 Task: In the  document poem.pdf. Insert footer and write 'www.lunaTech.com'. Find the word using Dictionary 'Moment' Use the tool word Count and display word count while typing
Action: Mouse moved to (258, 324)
Screenshot: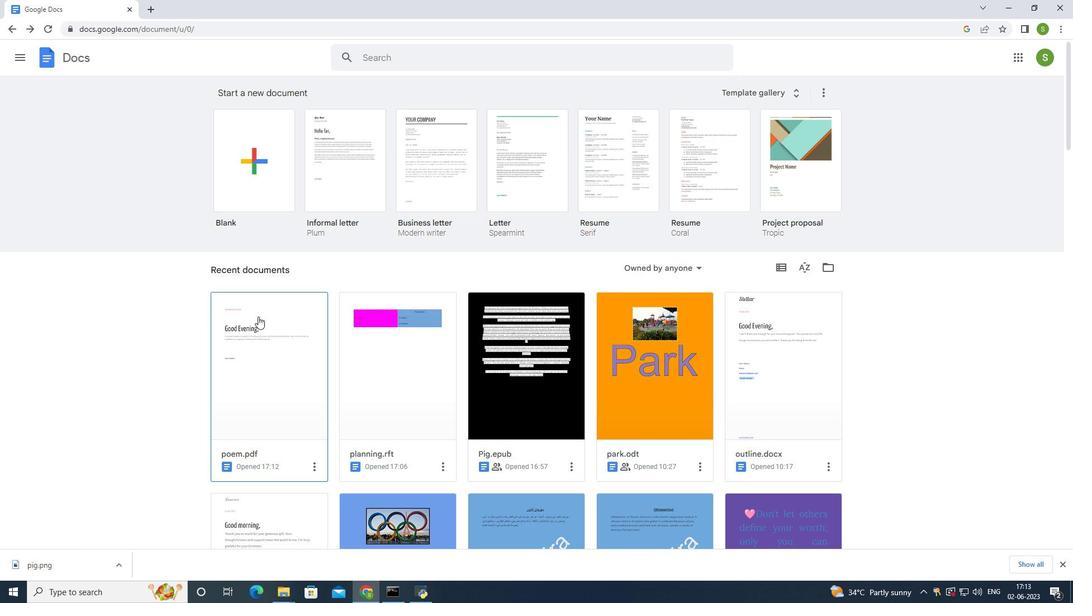 
Action: Mouse pressed left at (258, 324)
Screenshot: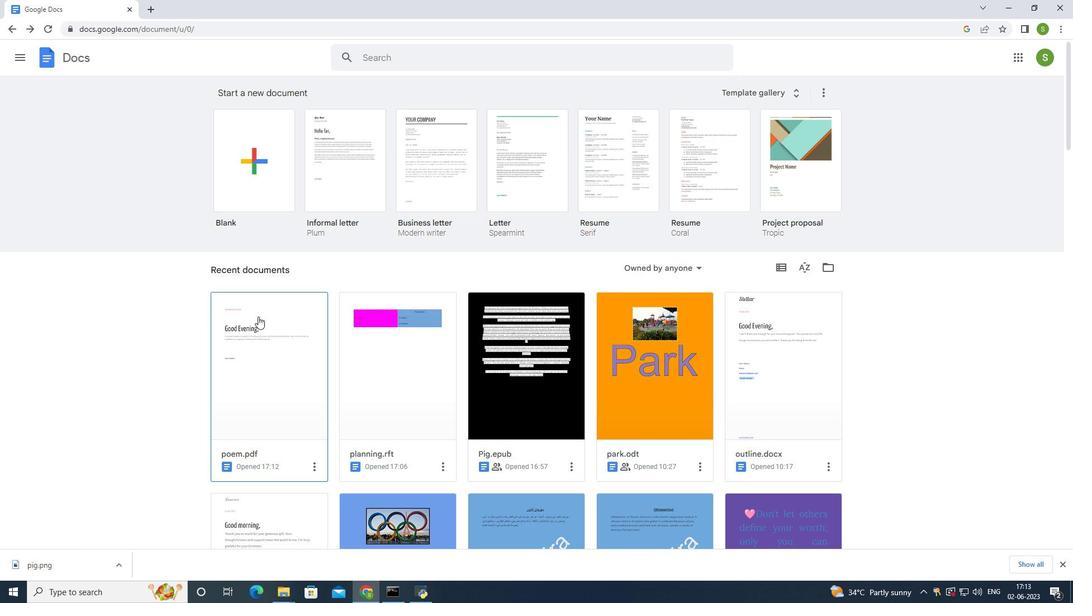 
Action: Mouse moved to (427, 436)
Screenshot: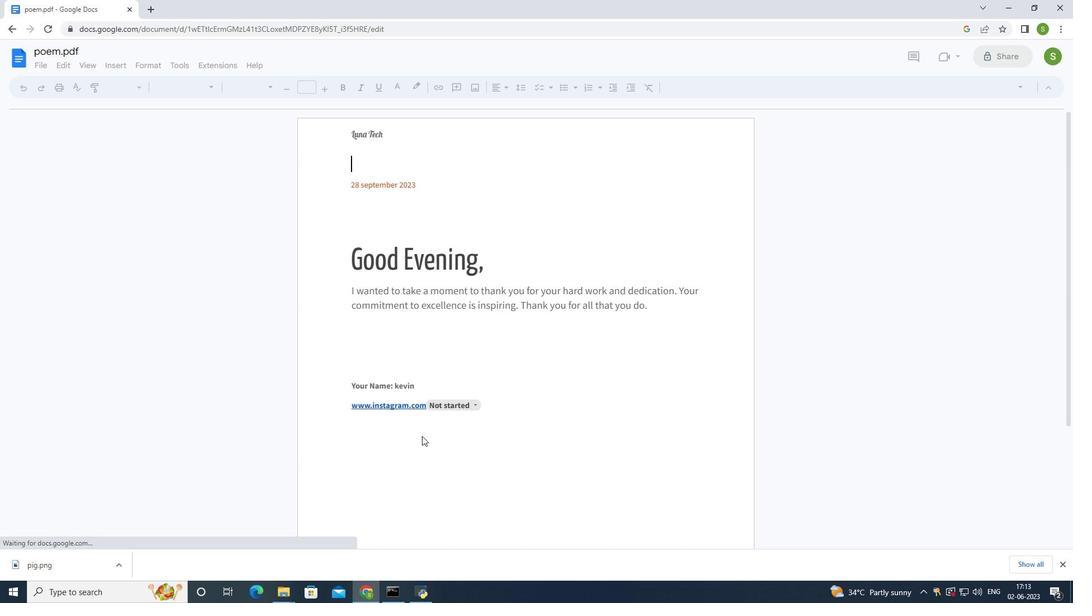 
Action: Mouse scrolled (427, 435) with delta (0, 0)
Screenshot: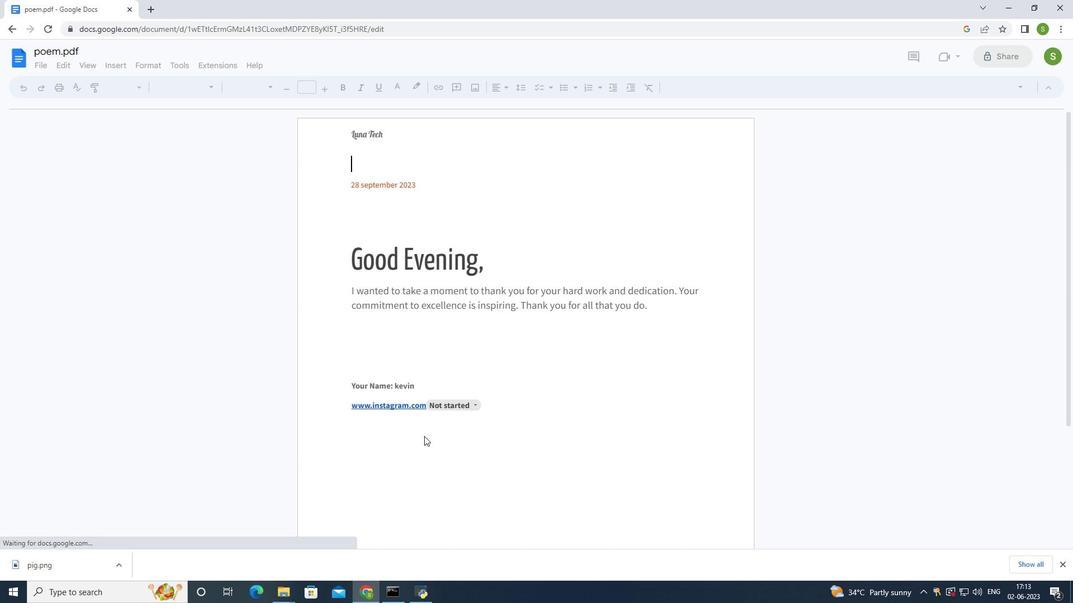 
Action: Mouse scrolled (427, 435) with delta (0, 0)
Screenshot: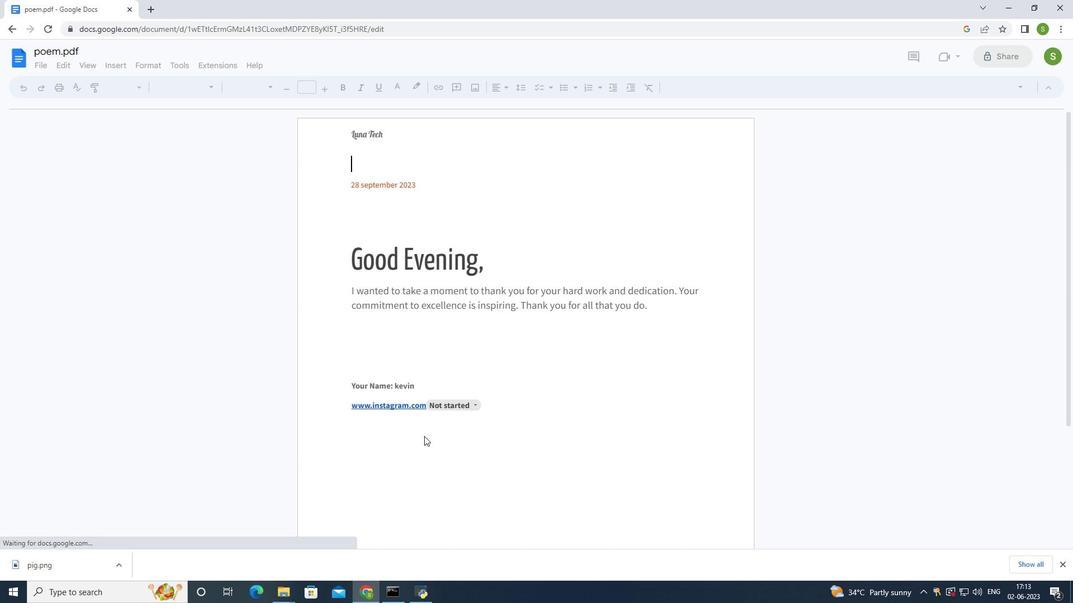 
Action: Mouse moved to (427, 436)
Screenshot: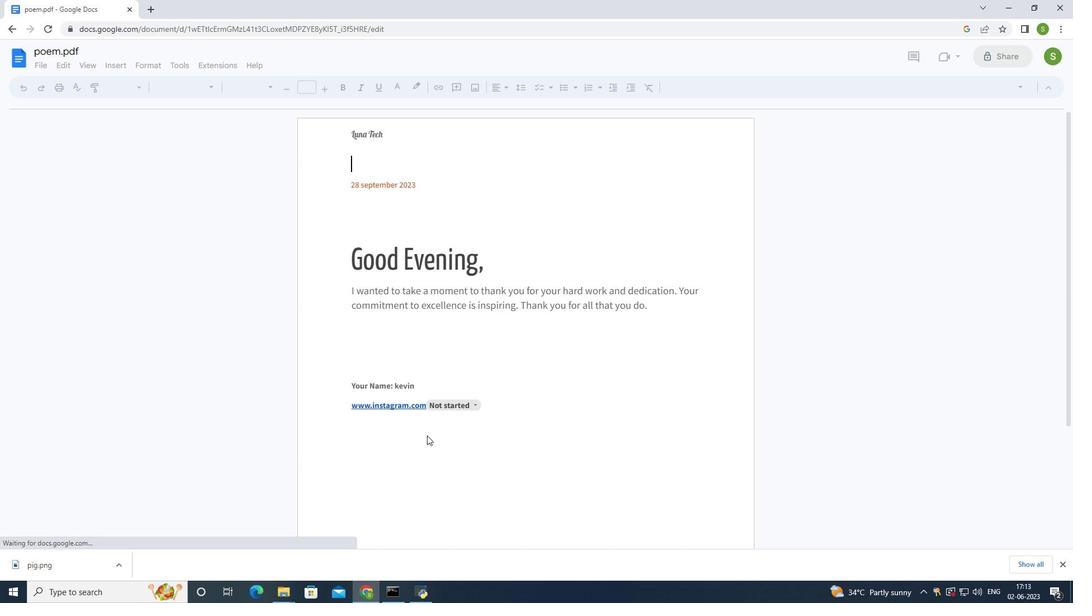 
Action: Mouse scrolled (427, 435) with delta (0, 0)
Screenshot: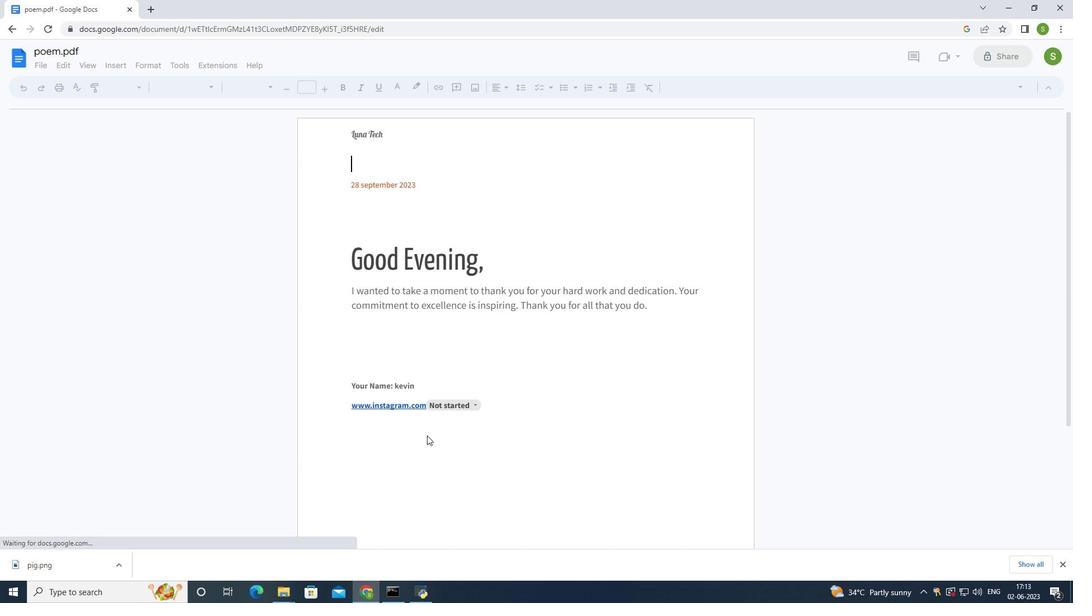 
Action: Mouse moved to (427, 437)
Screenshot: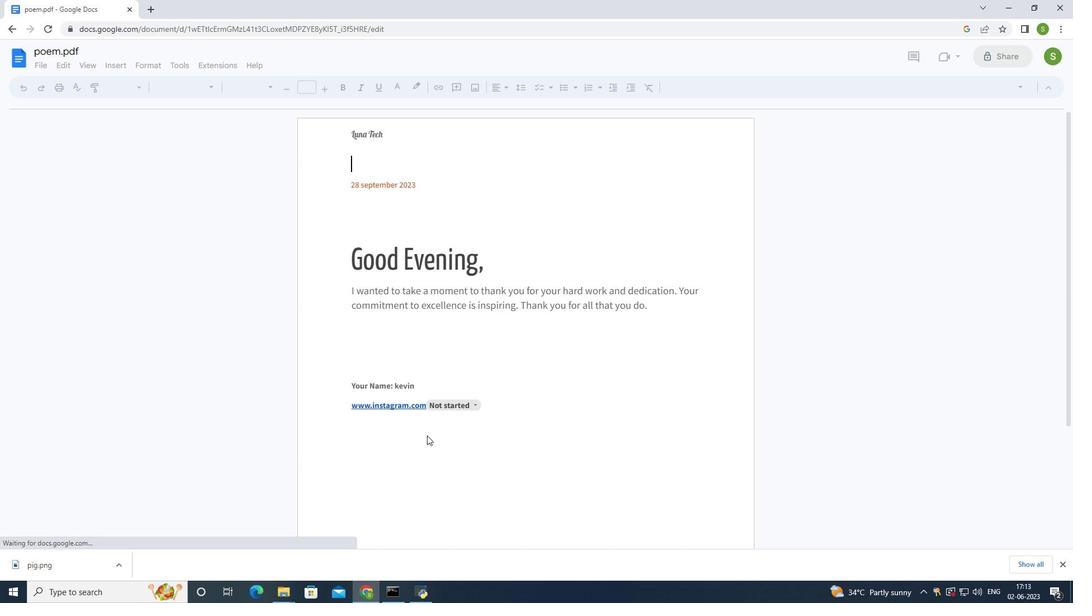 
Action: Mouse scrolled (427, 436) with delta (0, 0)
Screenshot: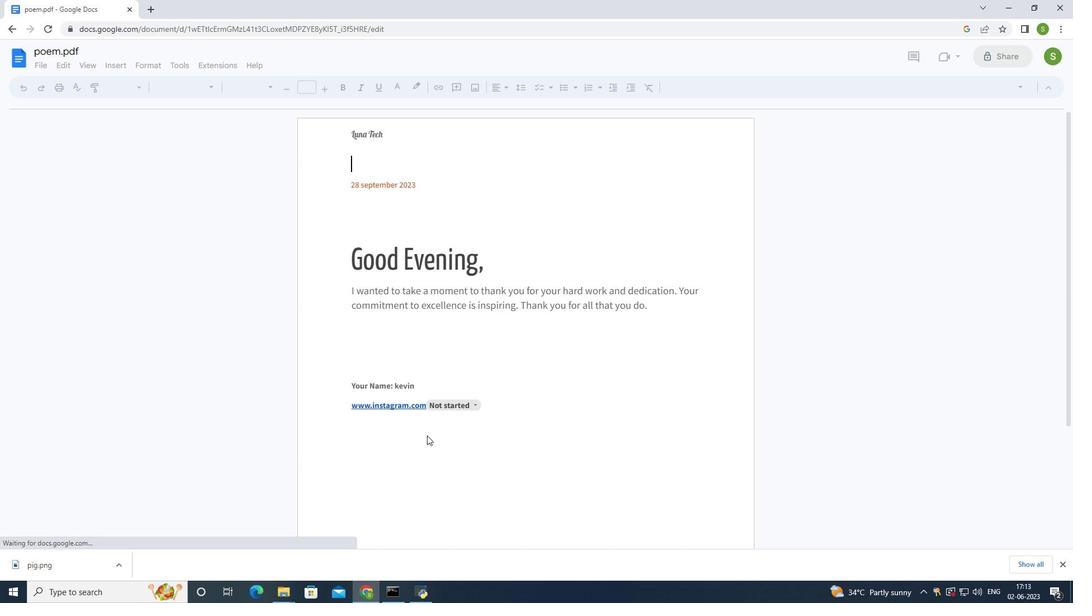 
Action: Mouse moved to (427, 437)
Screenshot: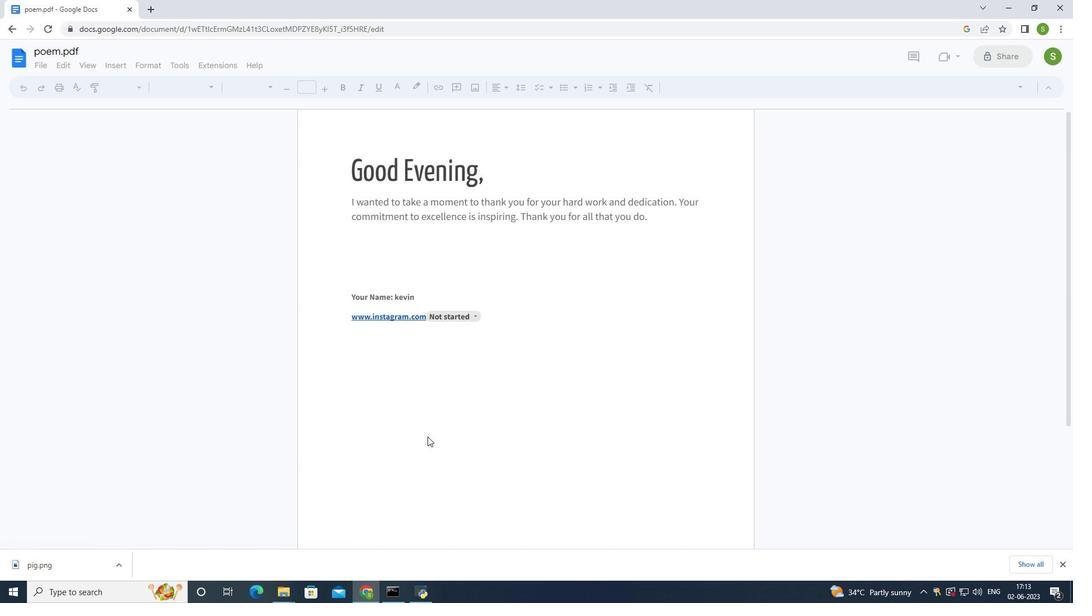 
Action: Mouse scrolled (427, 436) with delta (0, 0)
Screenshot: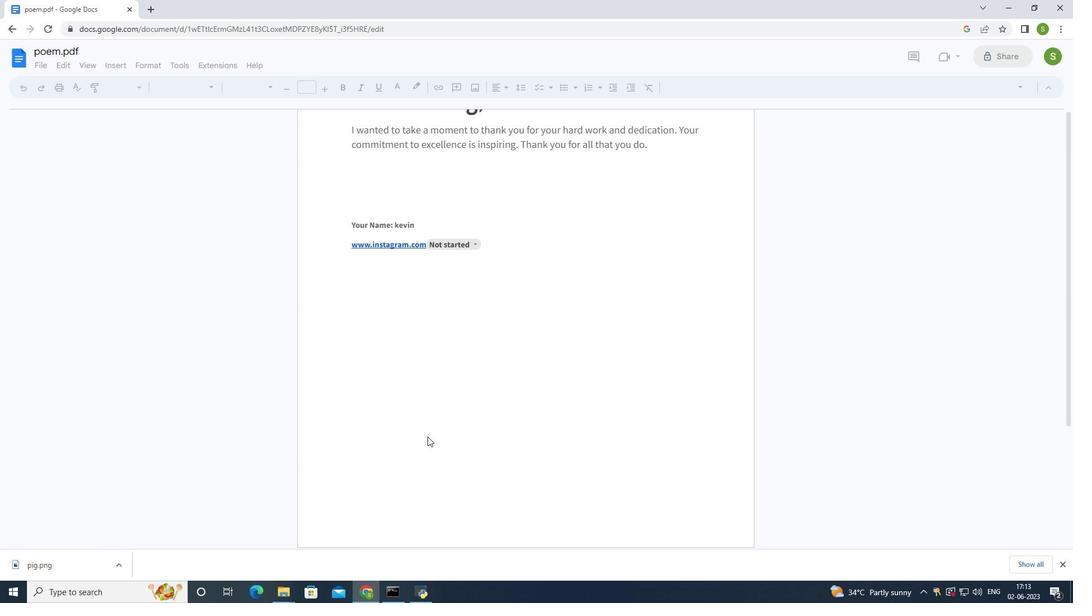
Action: Mouse scrolled (427, 436) with delta (0, 0)
Screenshot: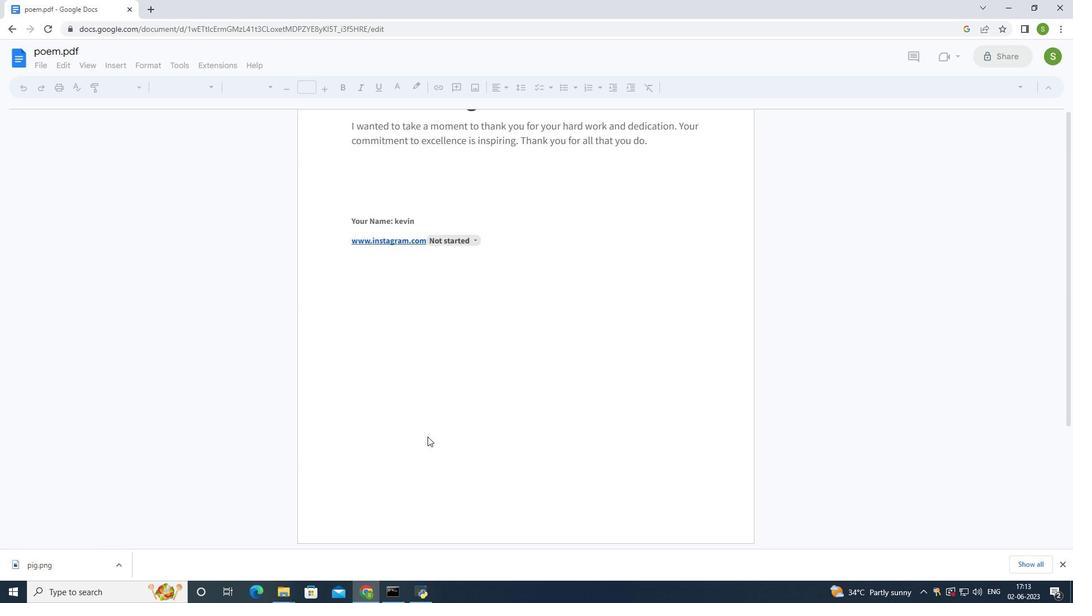 
Action: Mouse scrolled (427, 436) with delta (0, 0)
Screenshot: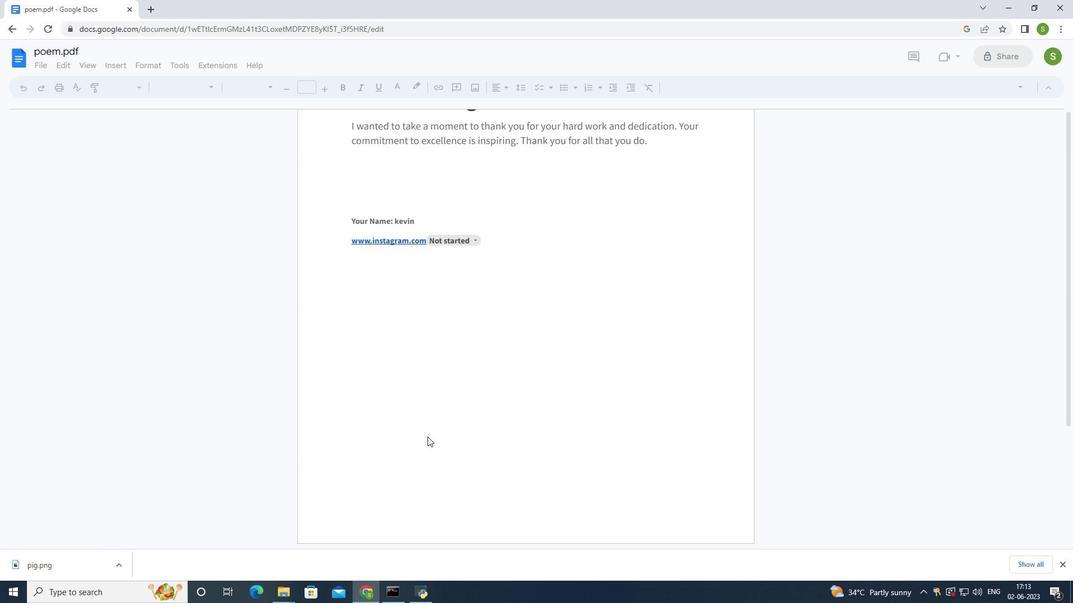 
Action: Mouse moved to (377, 509)
Screenshot: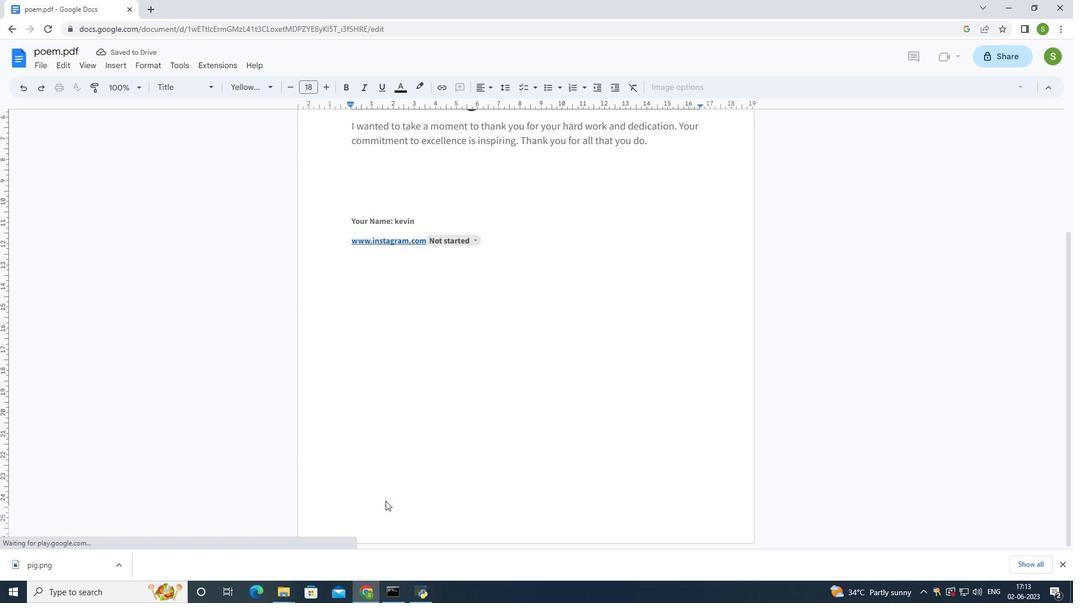 
Action: Mouse pressed left at (377, 509)
Screenshot: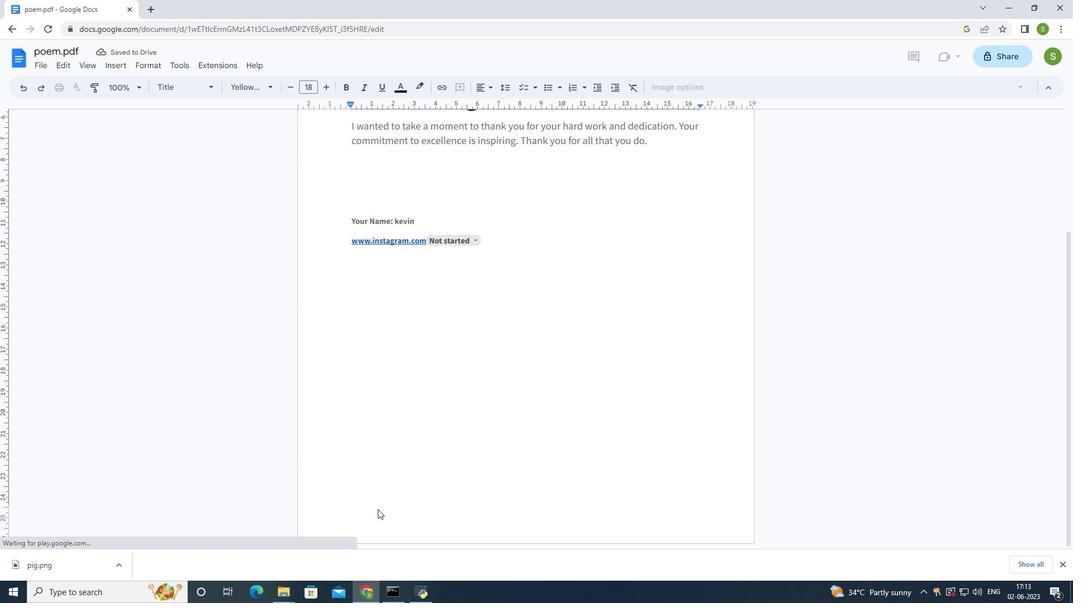 
Action: Mouse pressed left at (377, 509)
Screenshot: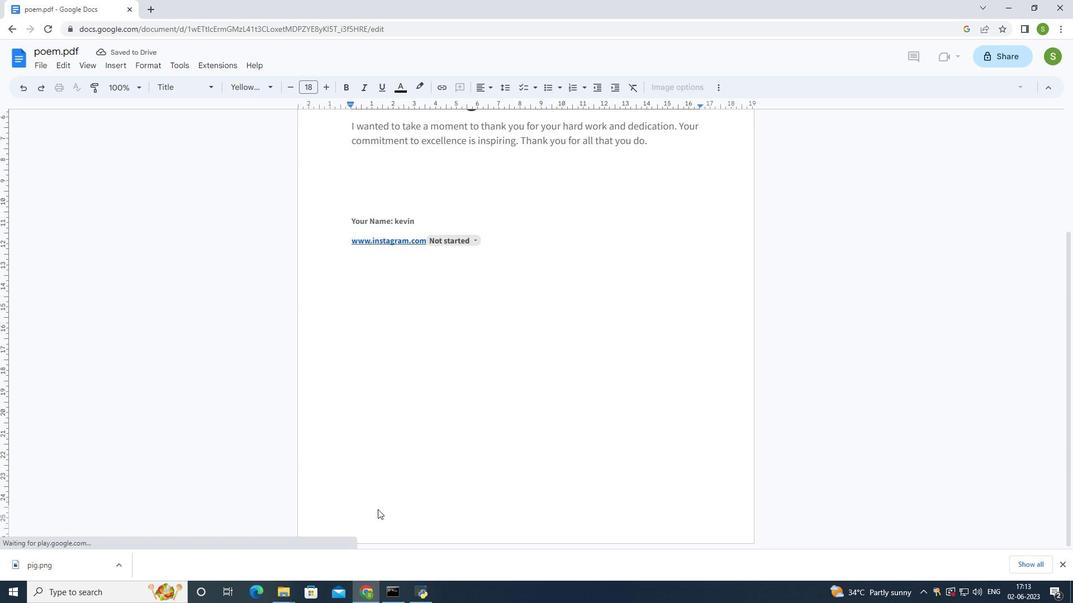 
Action: Mouse moved to (377, 510)
Screenshot: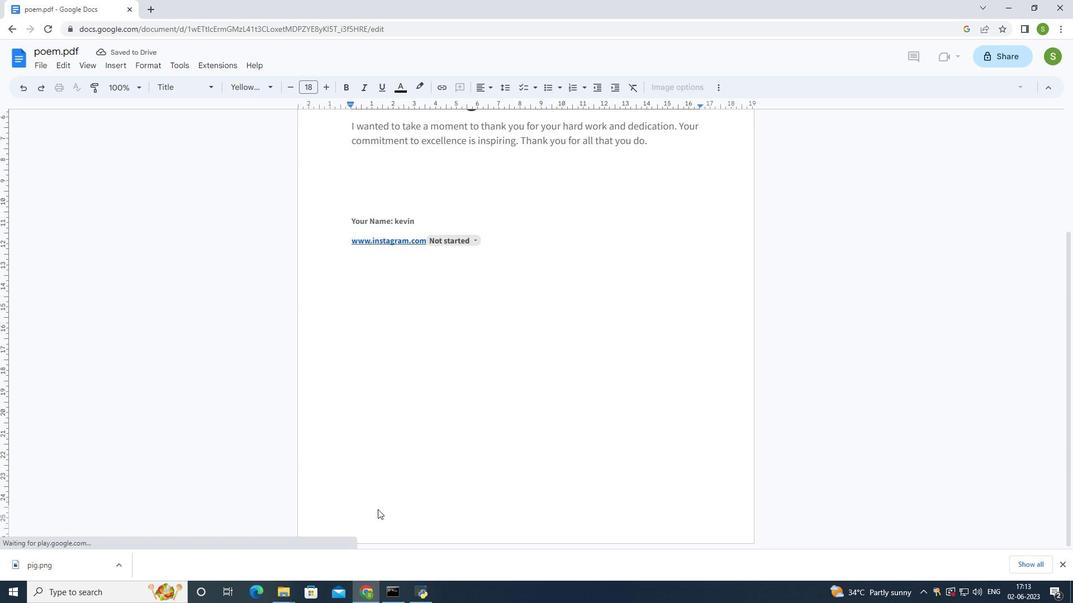 
Action: Mouse pressed left at (377, 510)
Screenshot: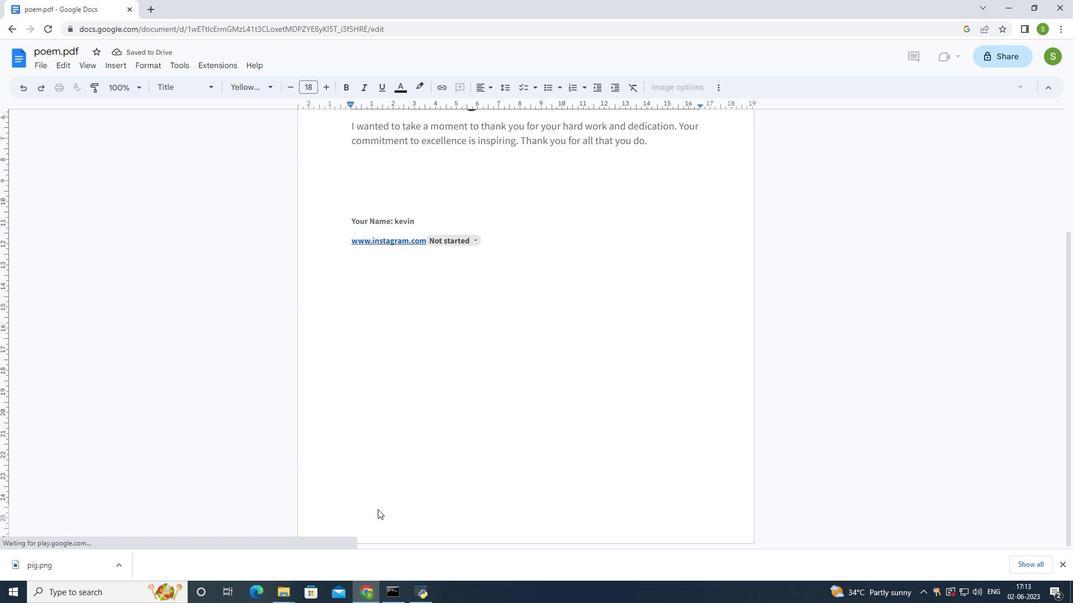 
Action: Mouse moved to (442, 84)
Screenshot: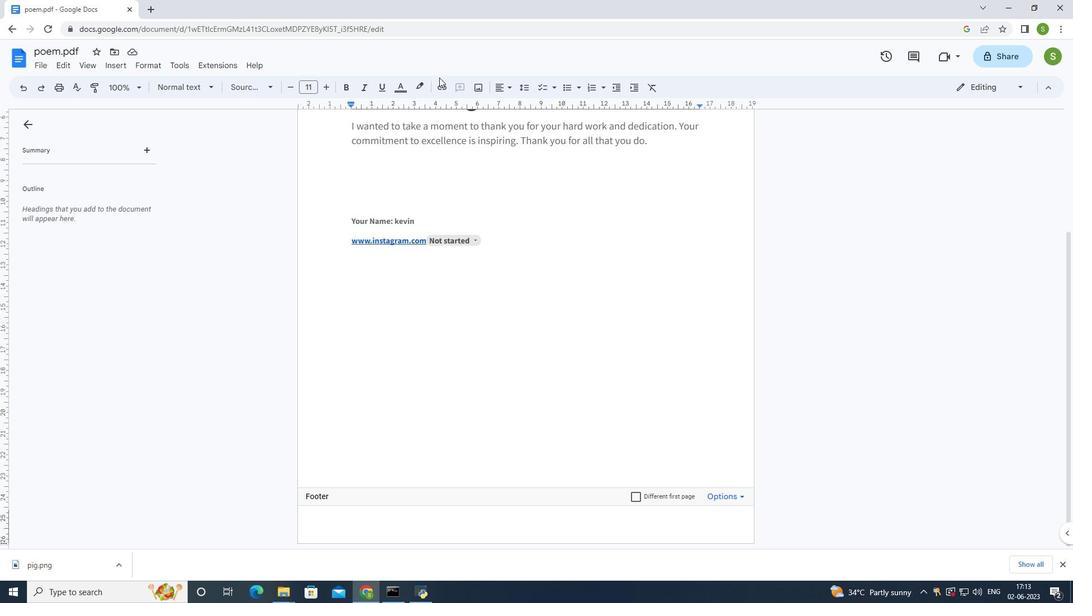 
Action: Mouse pressed left at (442, 84)
Screenshot: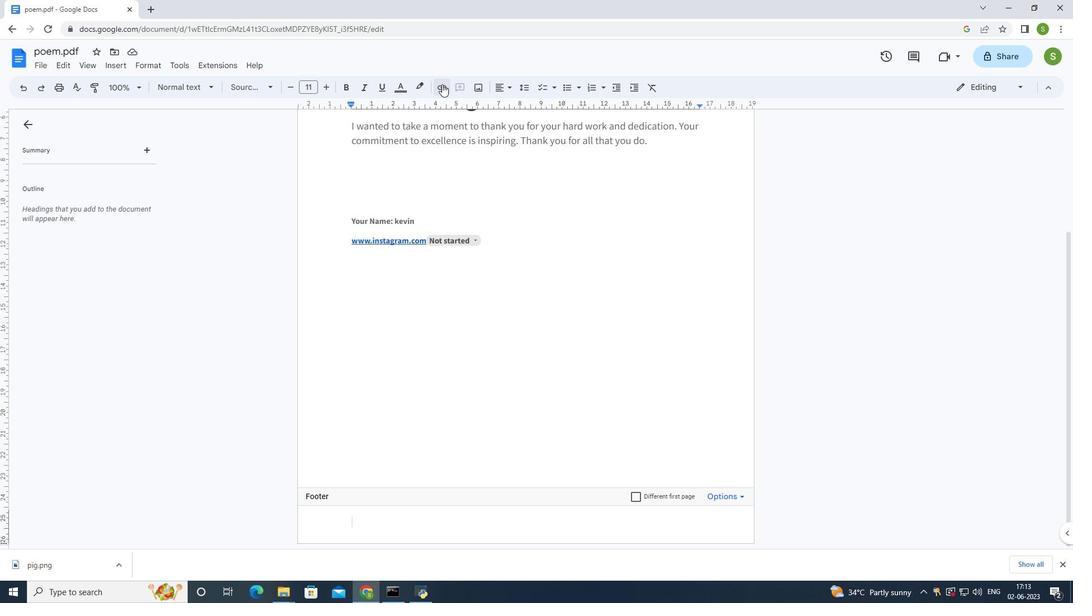 
Action: Mouse moved to (464, 289)
Screenshot: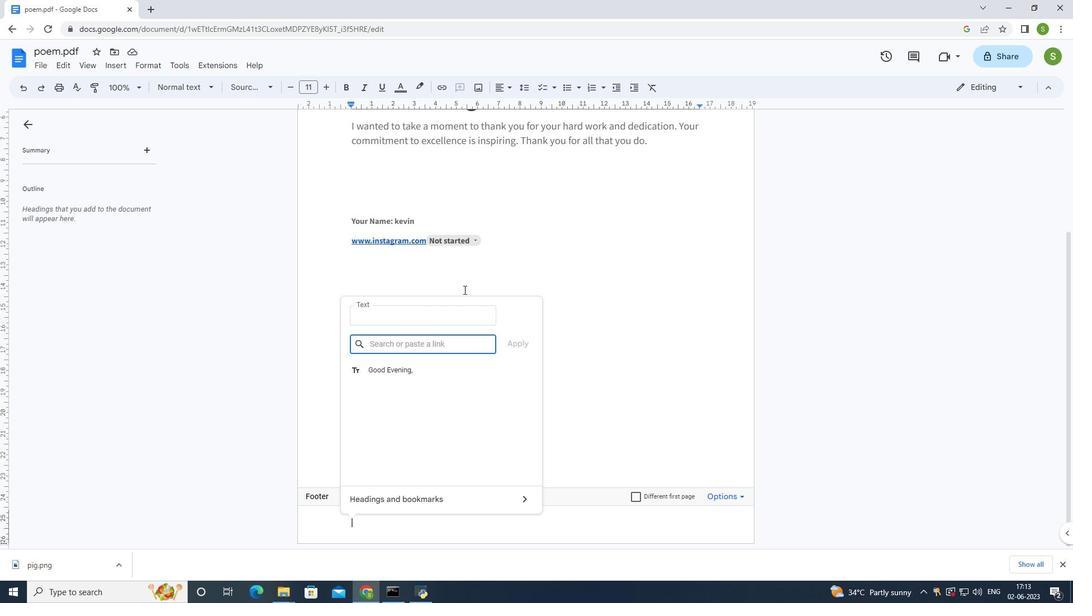 
Action: Key pressed www
Screenshot: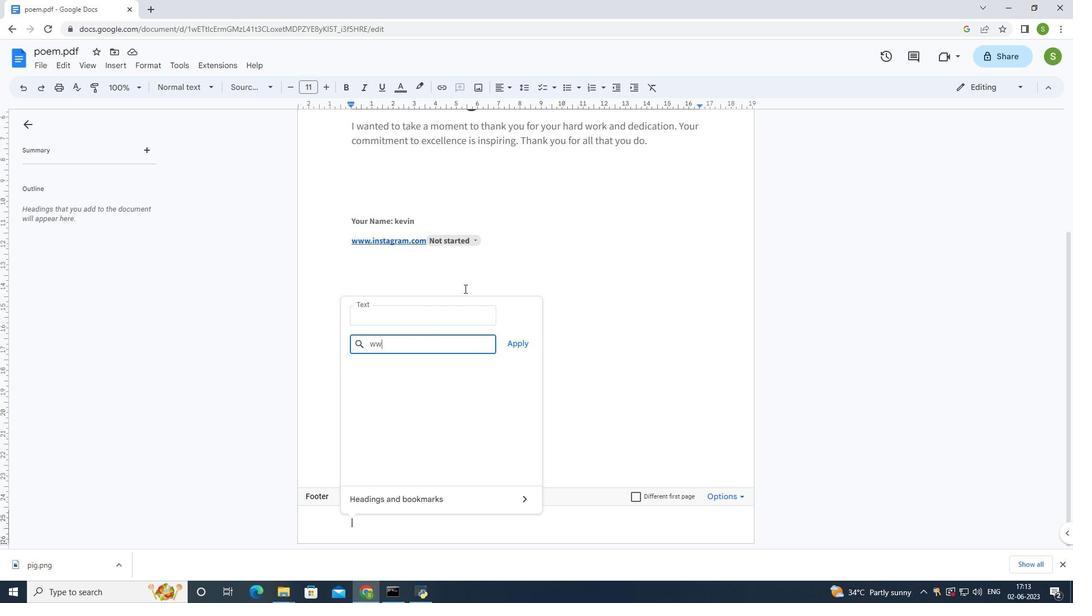 
Action: Mouse moved to (460, 294)
Screenshot: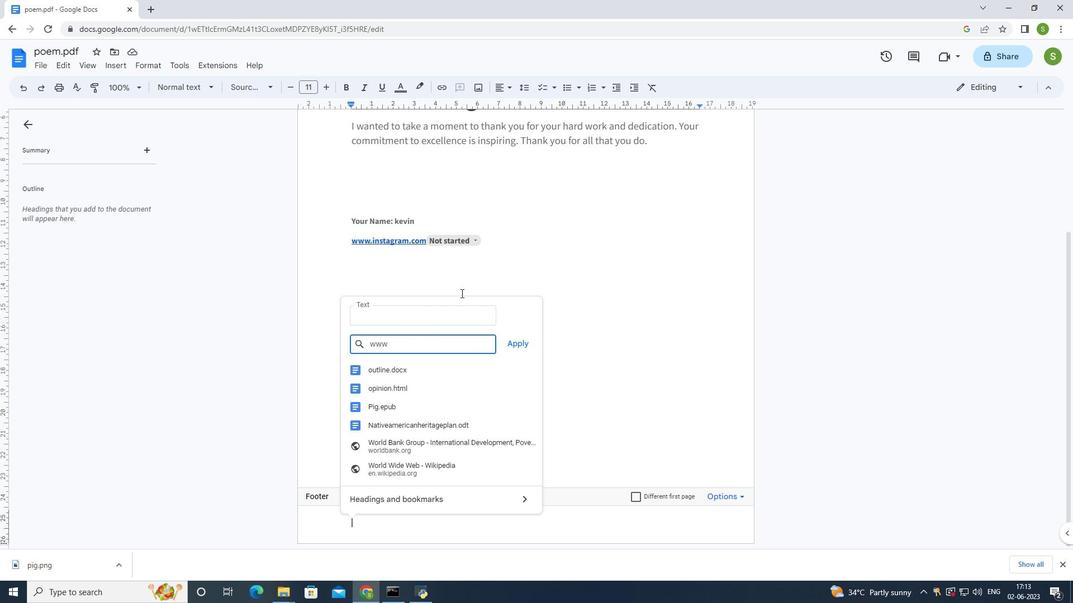 
Action: Key pressed .
Screenshot: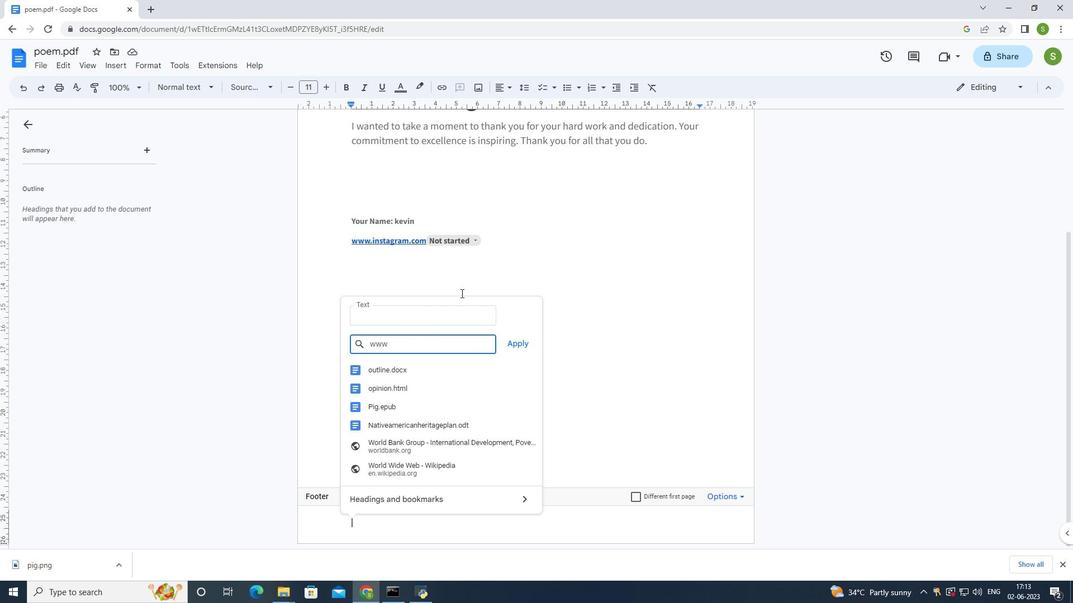 
Action: Mouse moved to (501, 287)
Screenshot: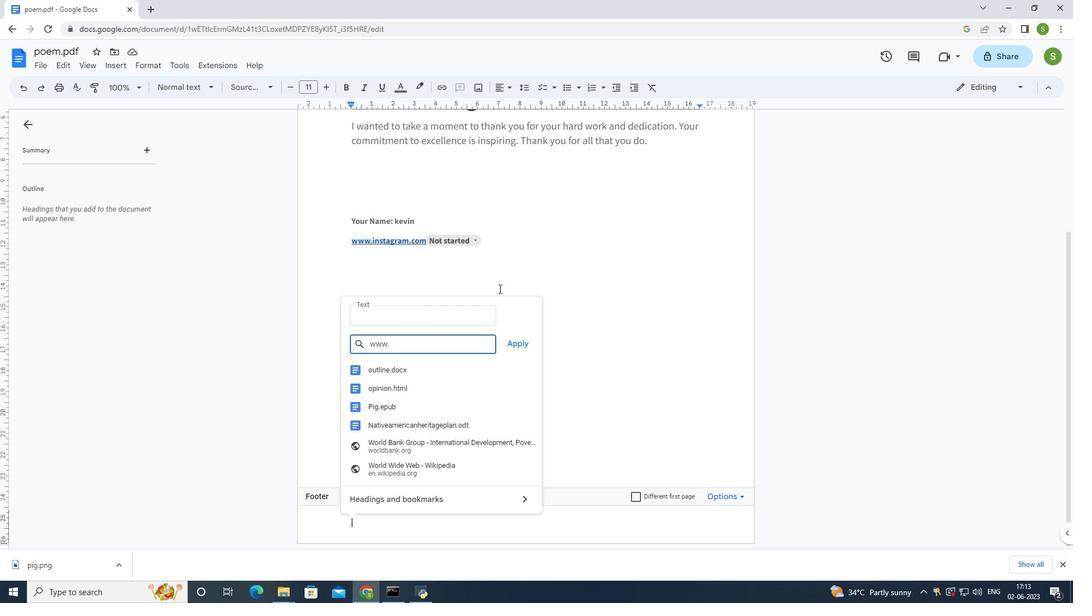 
Action: Key pressed liuna.<Key.backspace><Key.backspace><Key.backspace><Key.backspace><Key.backspace>una<Key.shift>Tech.com<Key.enter>
Screenshot: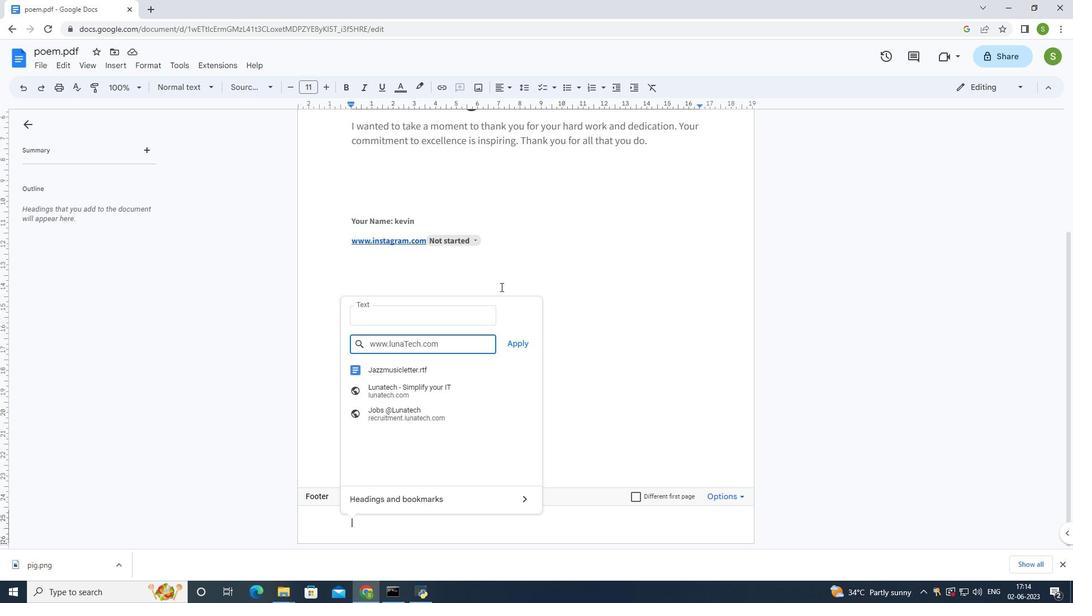 
Action: Mouse moved to (138, 70)
Screenshot: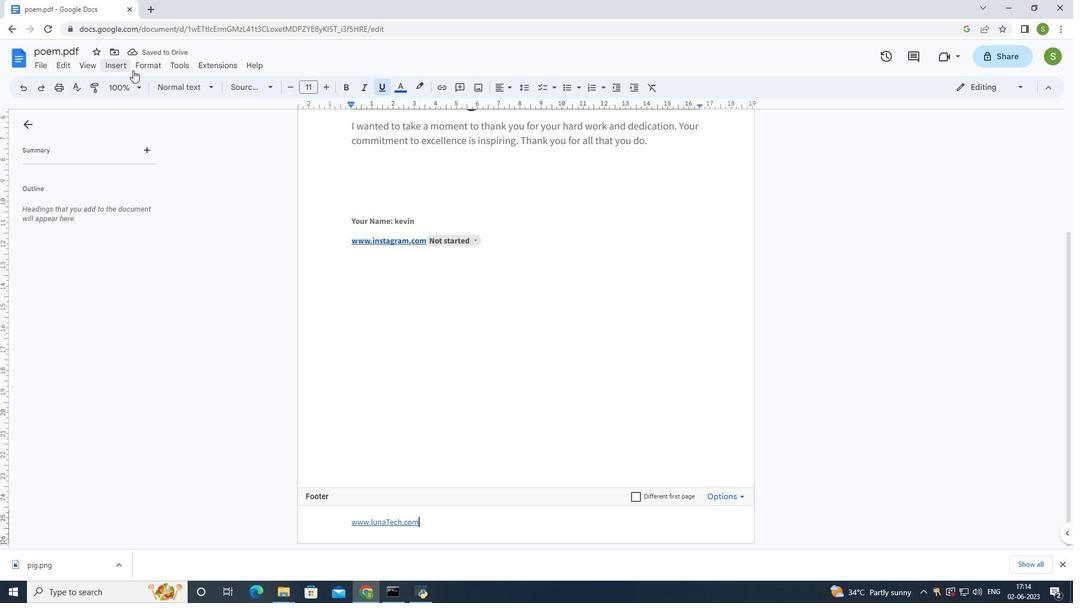 
Action: Mouse pressed left at (138, 70)
Screenshot: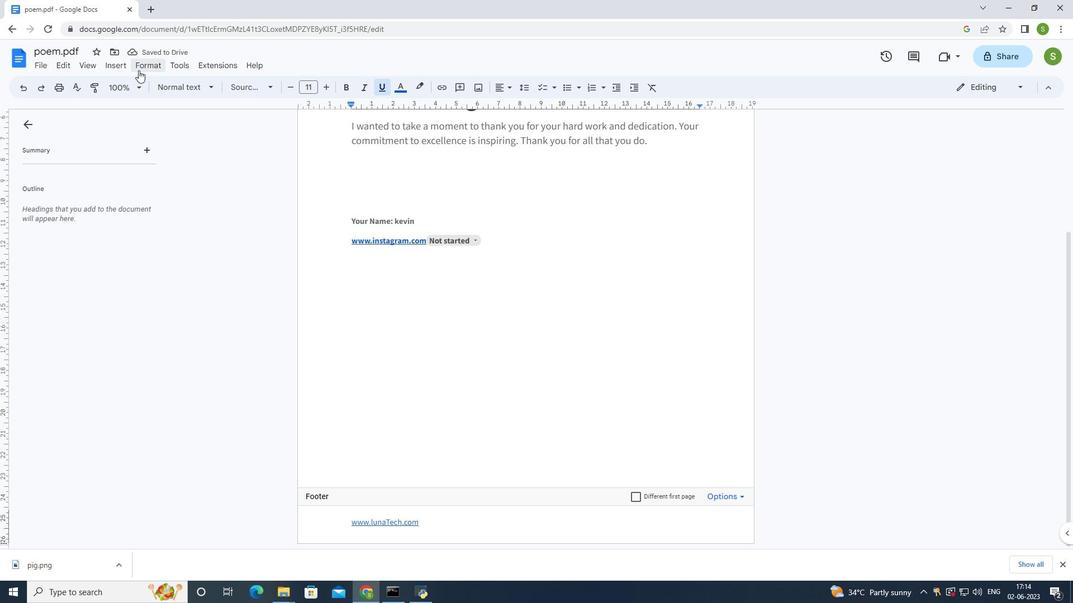 
Action: Mouse moved to (196, 208)
Screenshot: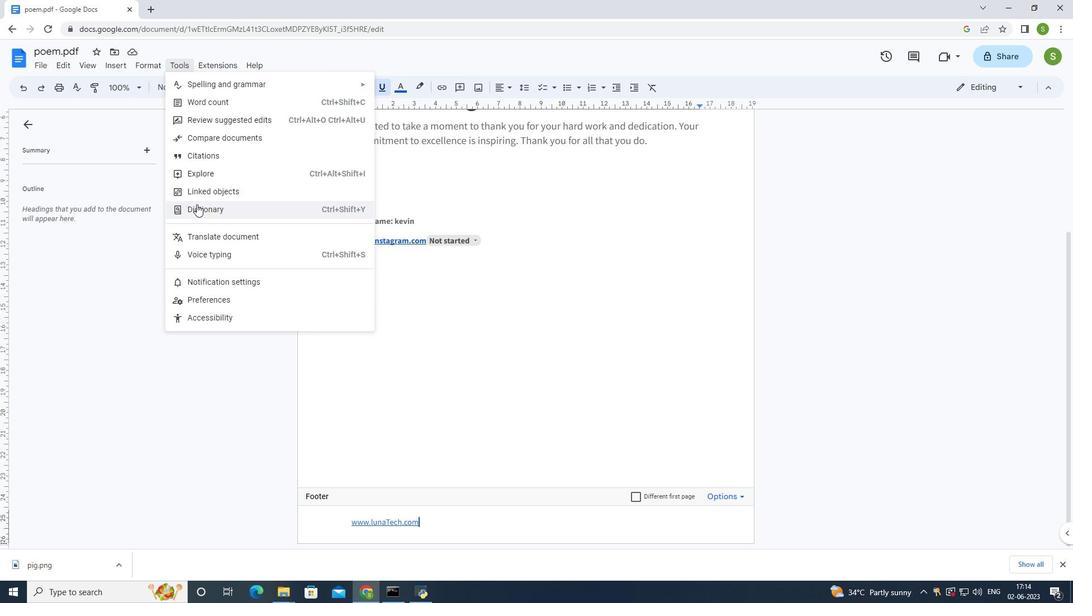 
Action: Mouse pressed left at (196, 208)
Screenshot: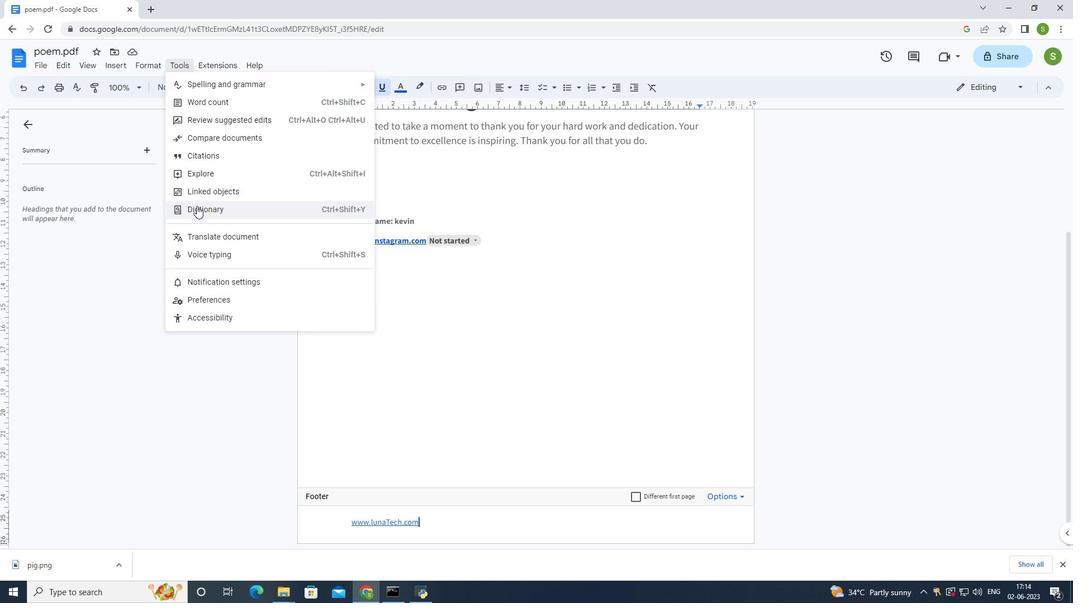
Action: Mouse moved to (943, 123)
Screenshot: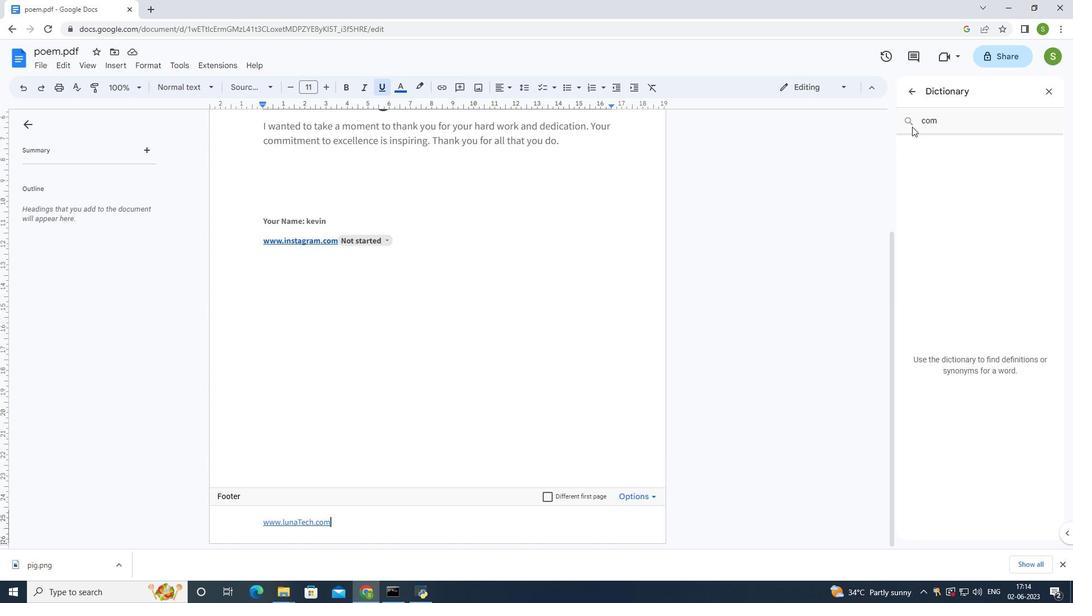 
Action: Mouse pressed left at (943, 123)
Screenshot: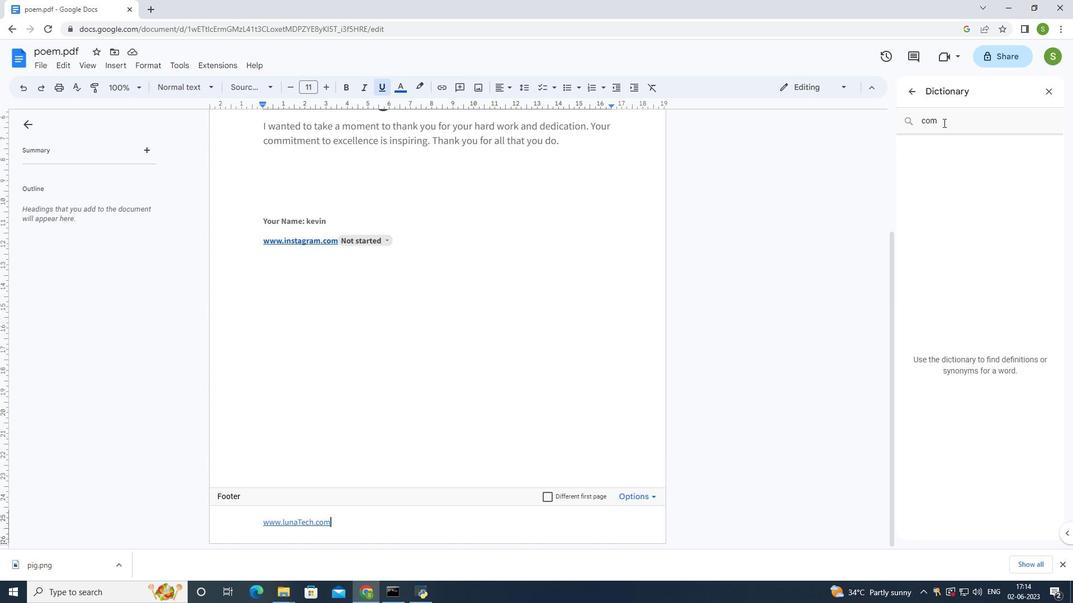 
Action: Mouse moved to (945, 125)
Screenshot: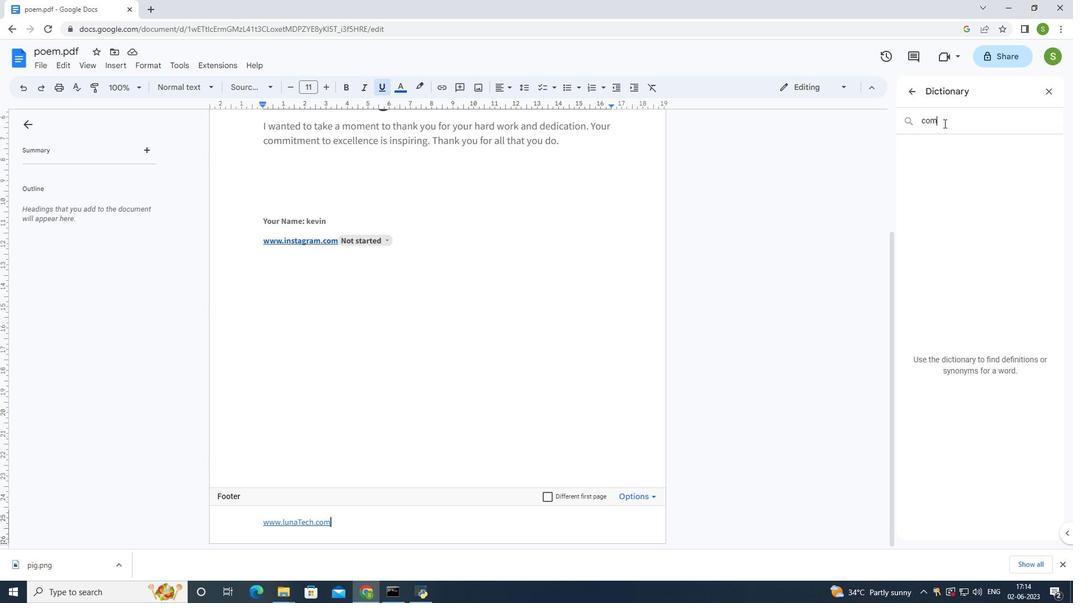 
Action: Key pressed <Key.backspace><Key.backspace><Key.backspace><Key.backspace><Key.shift><Key.shift><Key.shift><Key.shift><Key.shift><Key.shift>Moment<Key.enter>
Screenshot: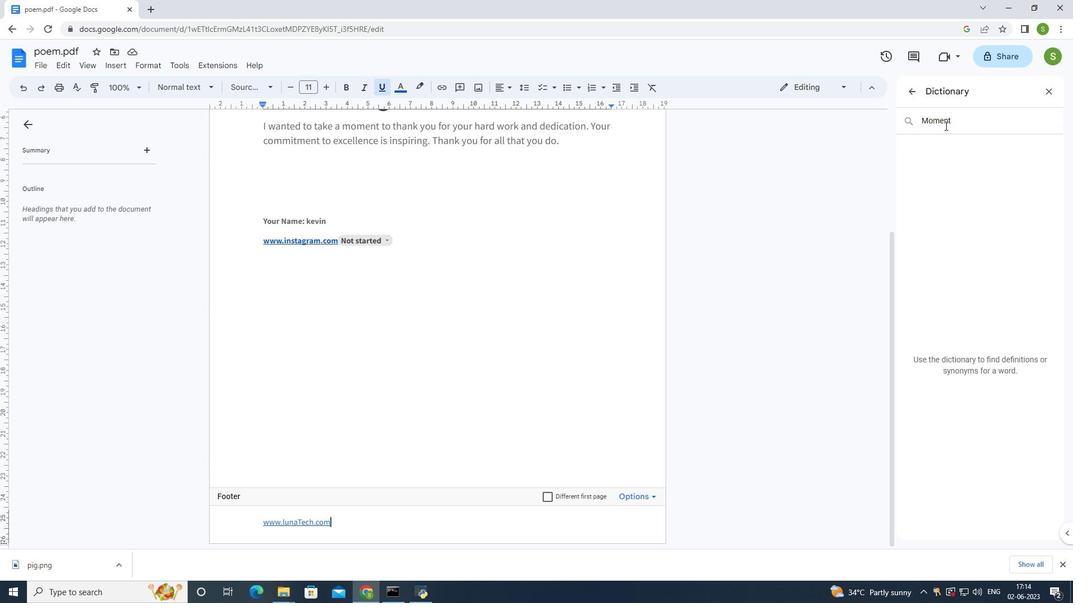 
Action: Mouse moved to (191, 61)
Screenshot: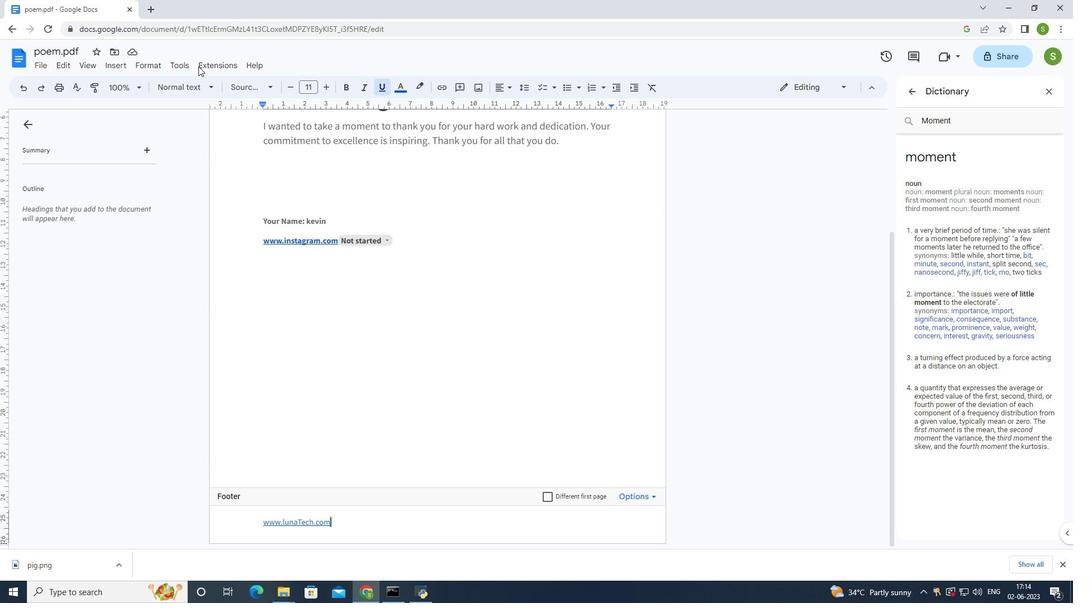 
Action: Mouse pressed left at (191, 61)
Screenshot: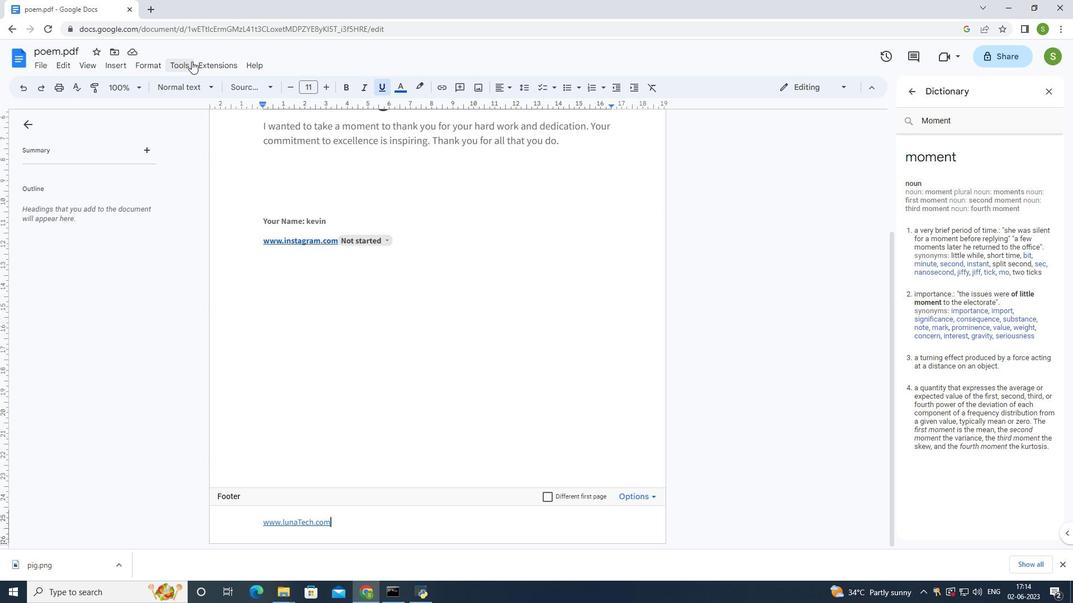 
Action: Mouse moved to (197, 105)
Screenshot: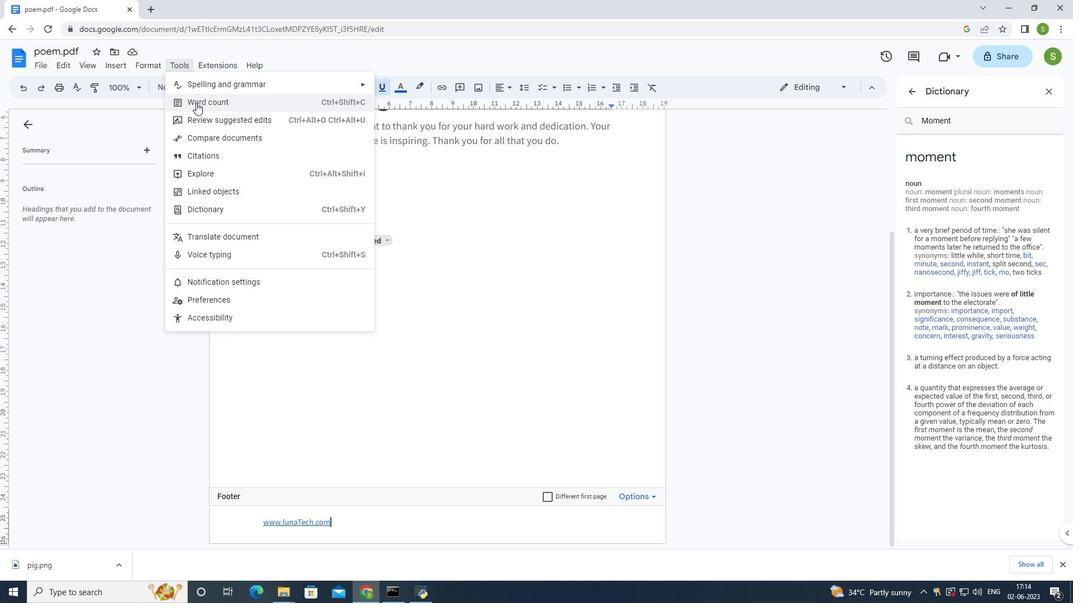 
Action: Mouse pressed left at (197, 105)
Screenshot: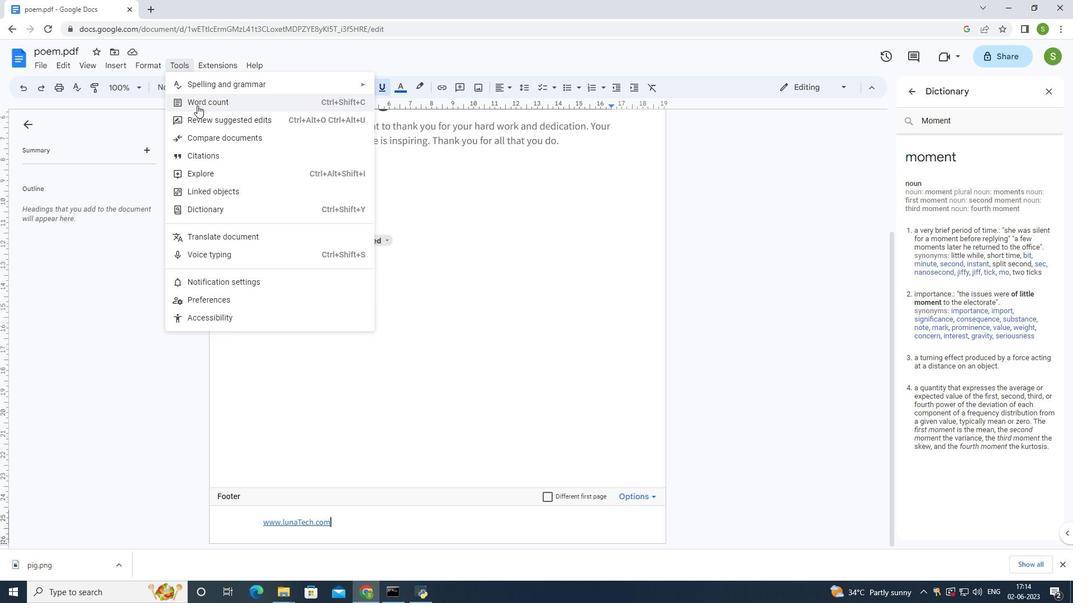
Action: Mouse moved to (466, 344)
Screenshot: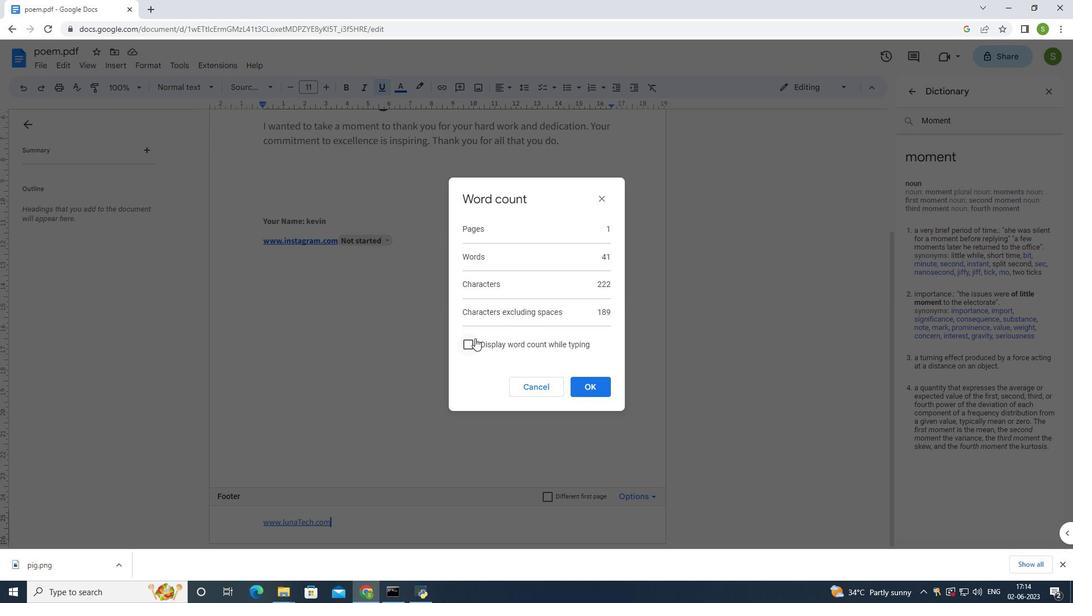 
Action: Mouse pressed left at (466, 344)
Screenshot: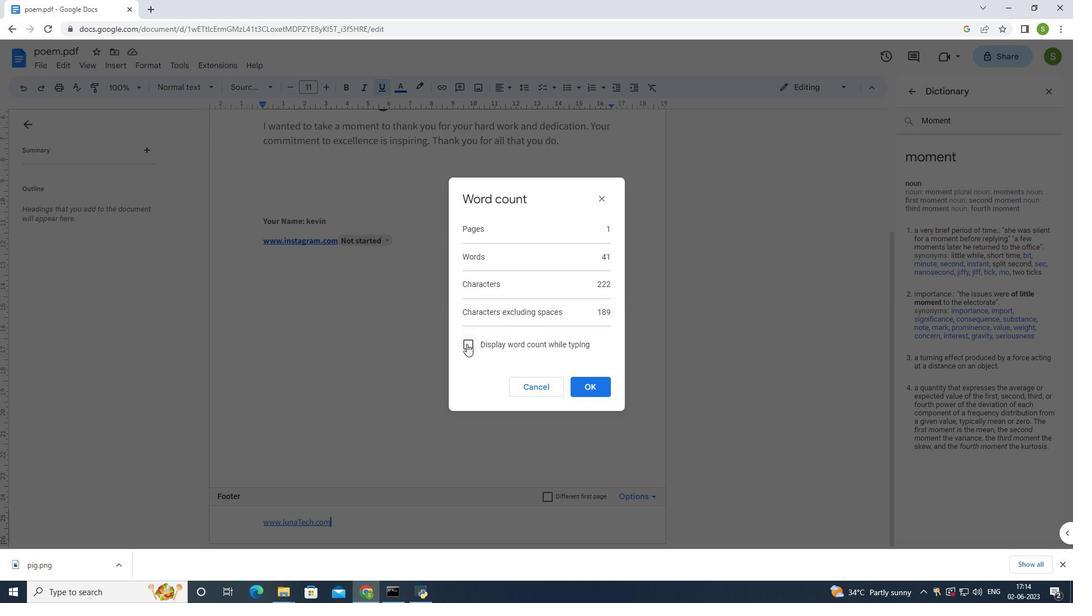 
Action: Mouse moved to (584, 386)
Screenshot: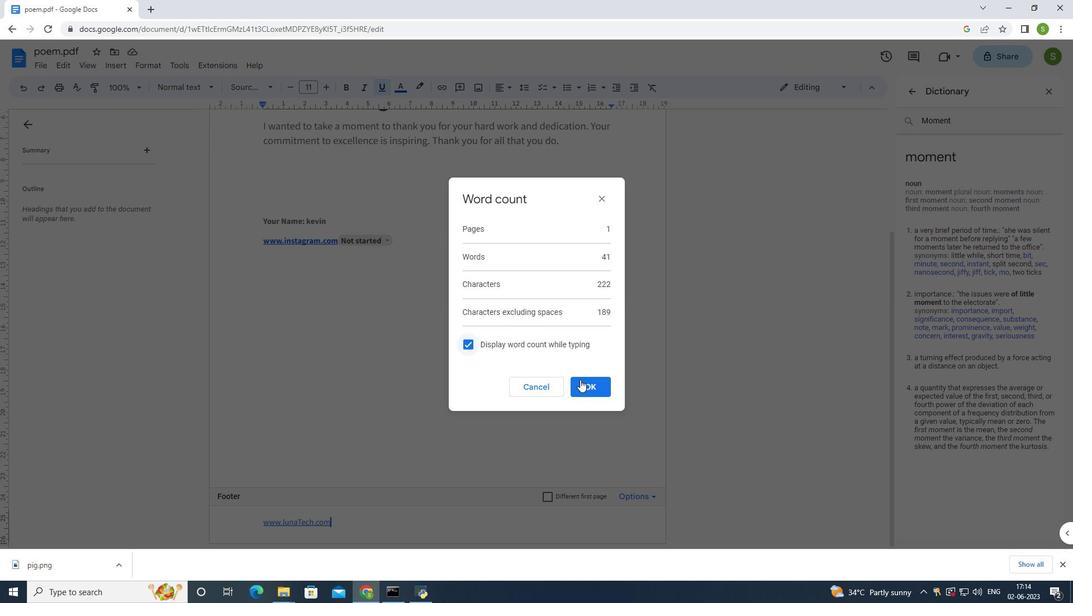 
Action: Mouse pressed left at (584, 386)
Screenshot: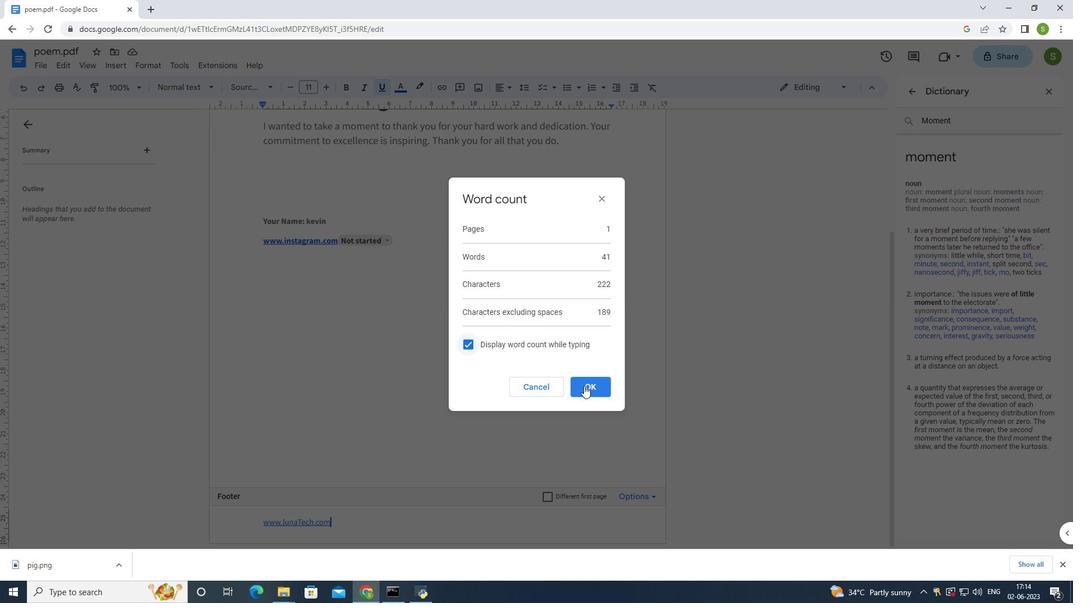
Action: Mouse moved to (582, 321)
Screenshot: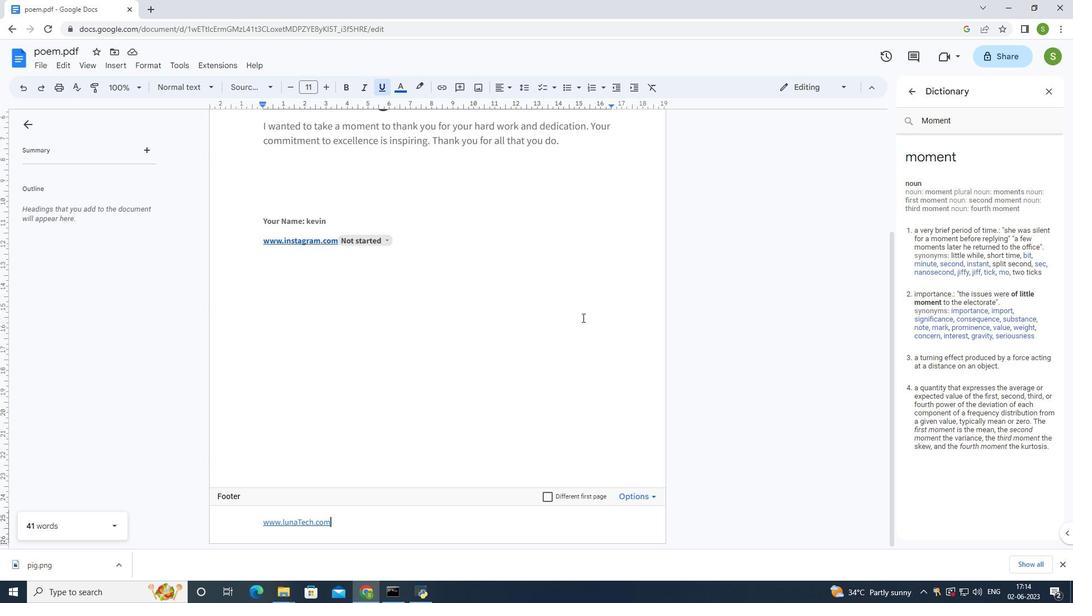
